 Task: For heading Arial Rounded MT Bold with Underline.  font size for heading26,  'Change the font style of data to'Browallia New.  and font size to 18,  Change the alignment of both headline & data to Align middle & Align Text left.  In the sheet  Data Analysis Template Workbook Sheetbook
Action: Mouse moved to (92, 182)
Screenshot: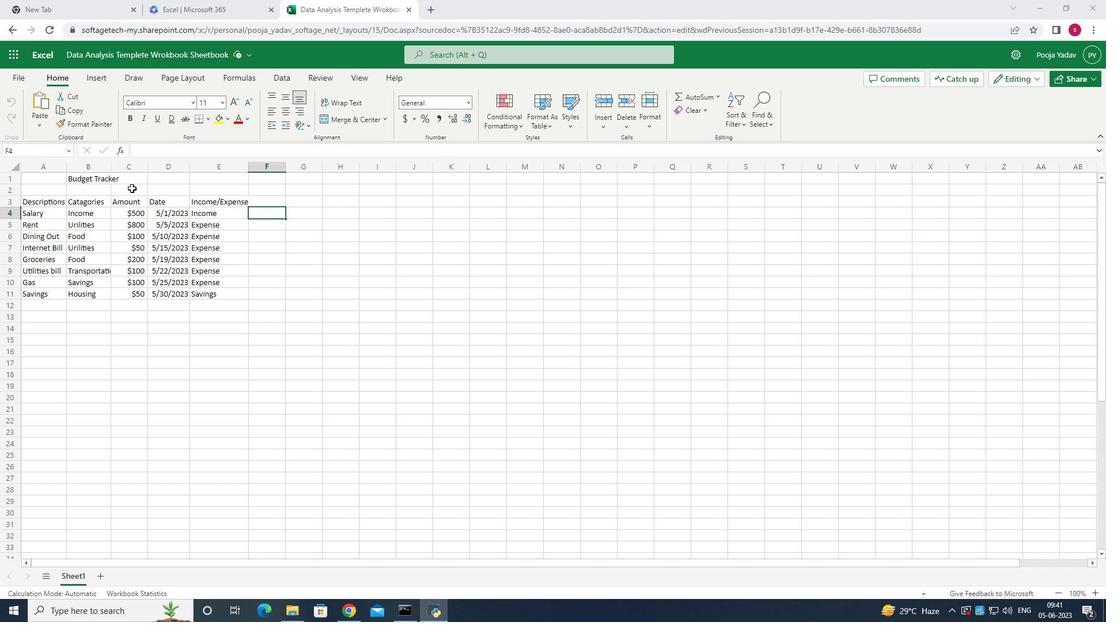 
Action: Mouse pressed left at (92, 182)
Screenshot: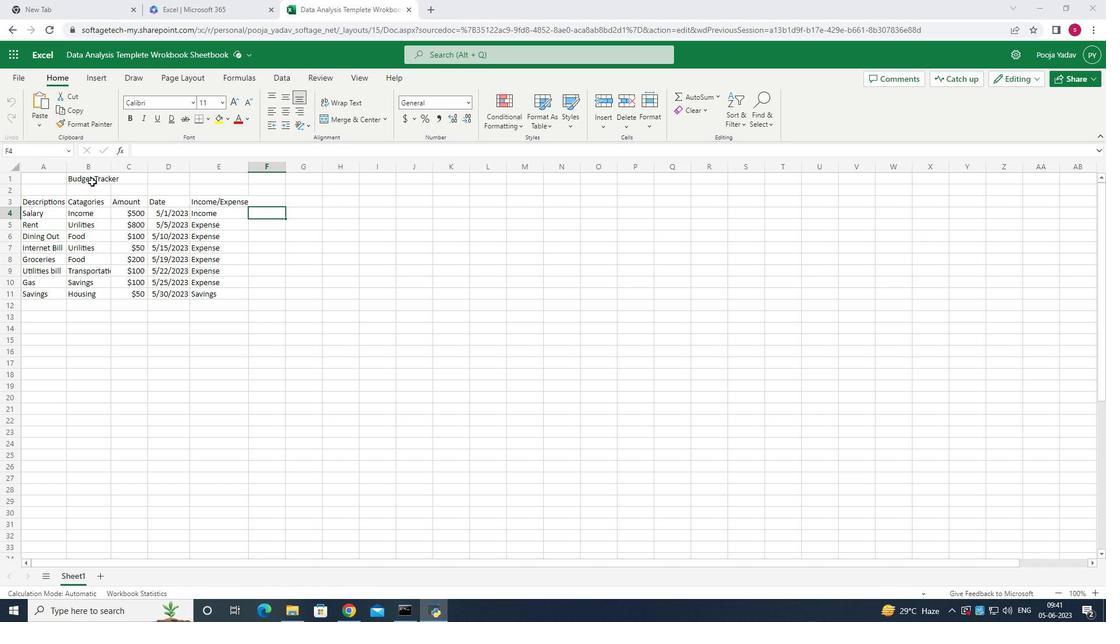 
Action: Mouse pressed left at (92, 182)
Screenshot: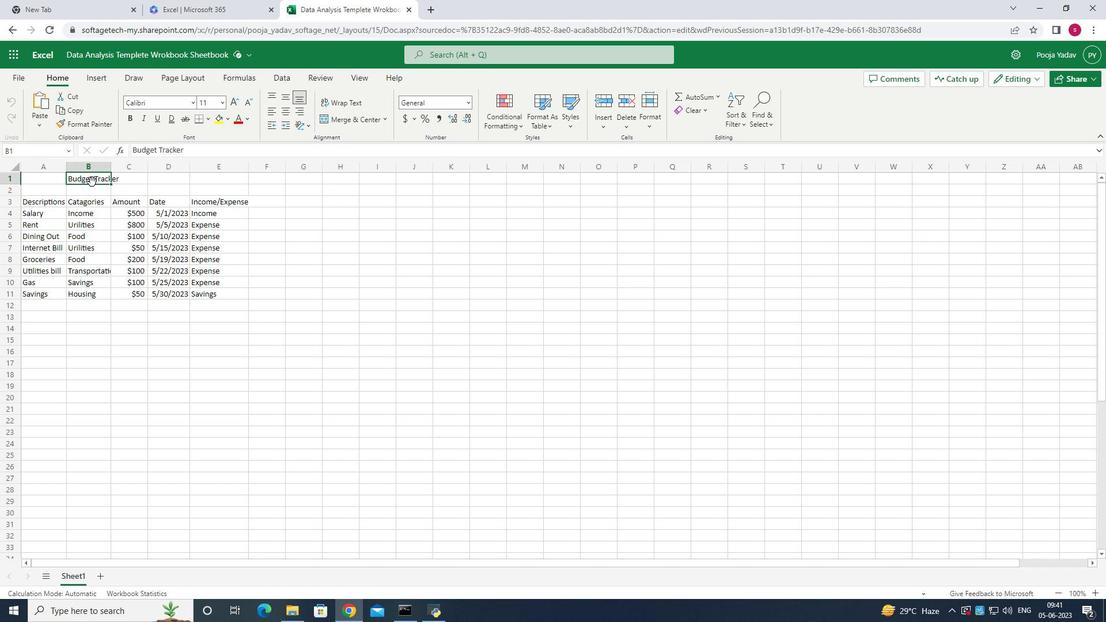 
Action: Mouse moved to (358, 115)
Screenshot: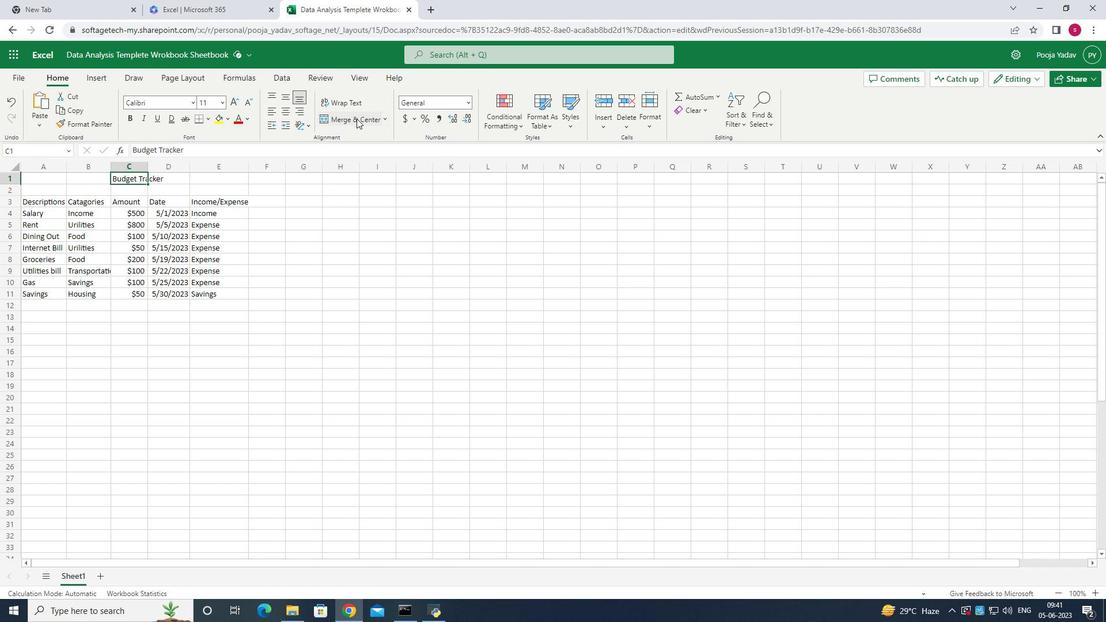 
Action: Mouse pressed left at (358, 115)
Screenshot: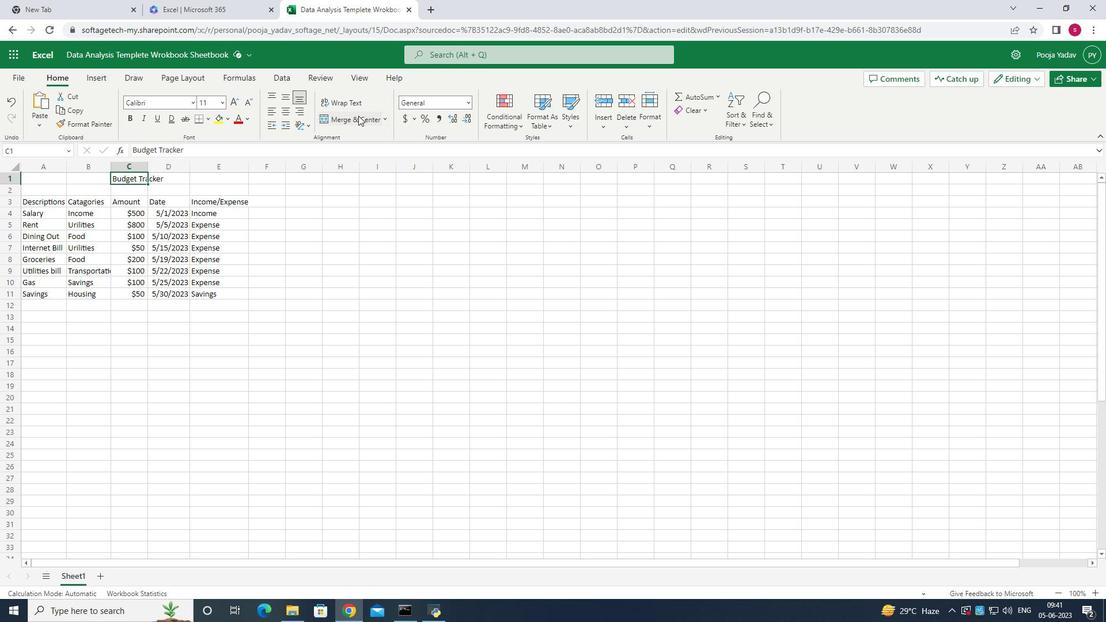 
Action: Mouse moved to (102, 183)
Screenshot: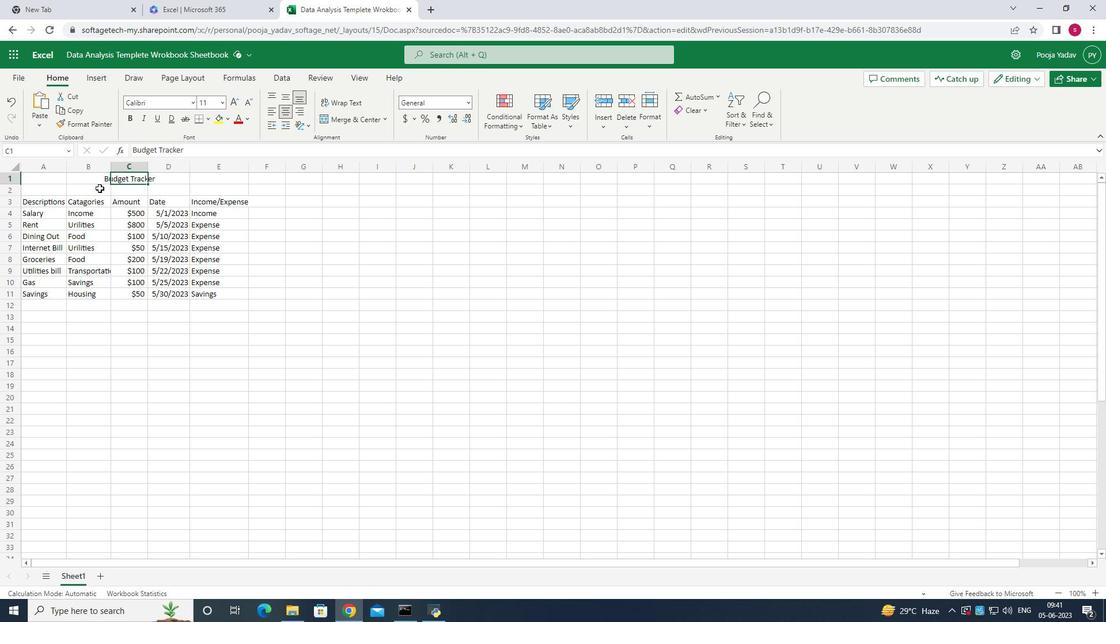 
Action: Mouse pressed left at (102, 183)
Screenshot: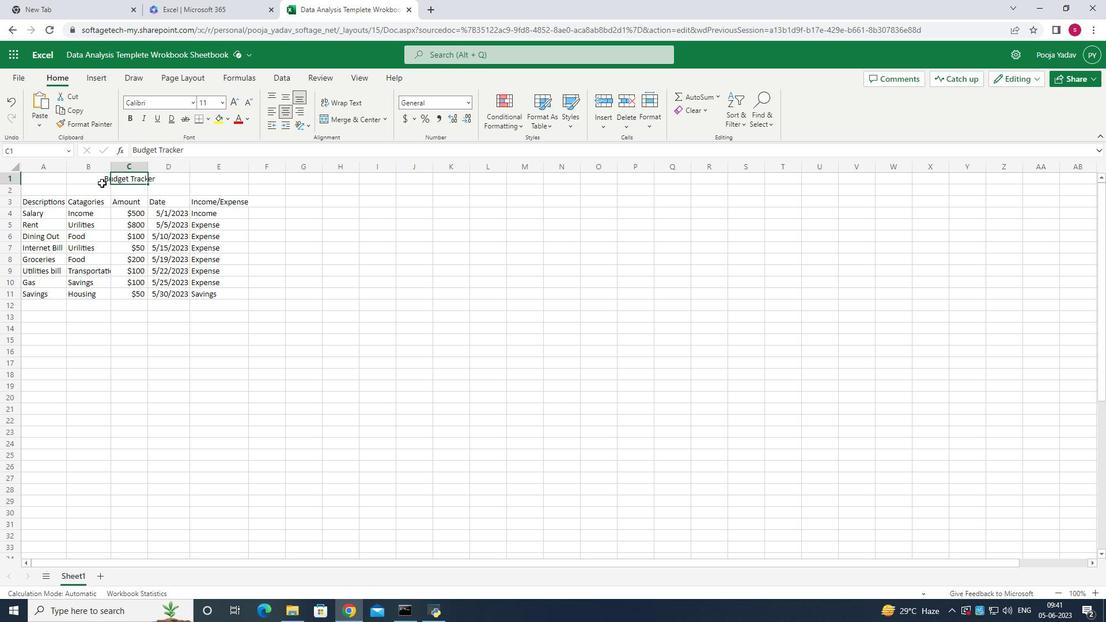 
Action: Mouse moved to (130, 119)
Screenshot: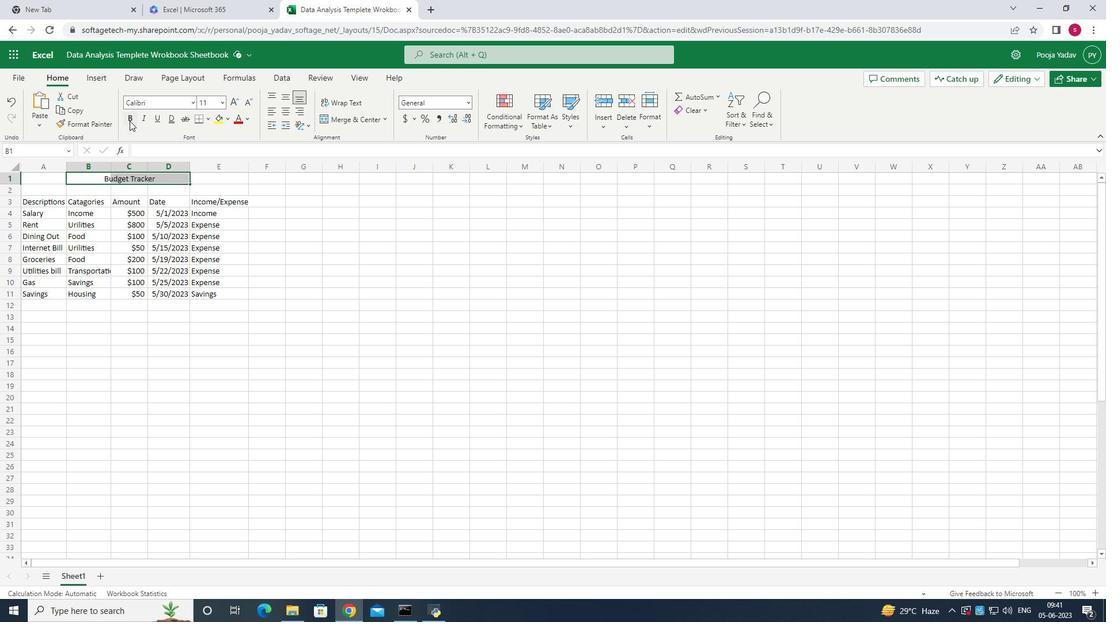 
Action: Mouse pressed left at (130, 119)
Screenshot: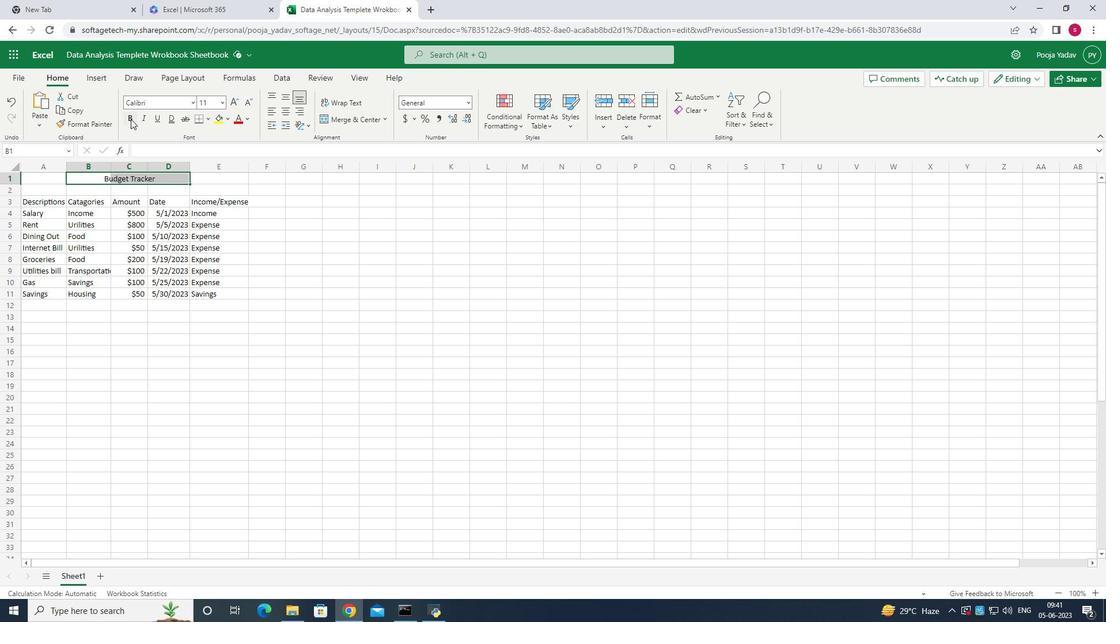 
Action: Mouse moved to (195, 104)
Screenshot: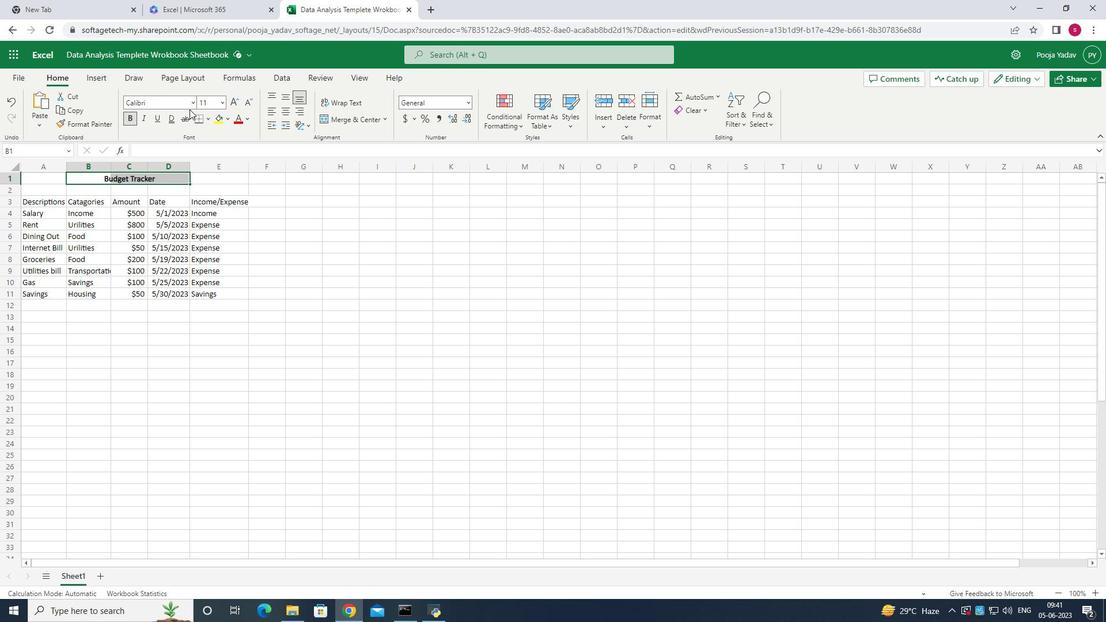 
Action: Mouse pressed left at (195, 104)
Screenshot: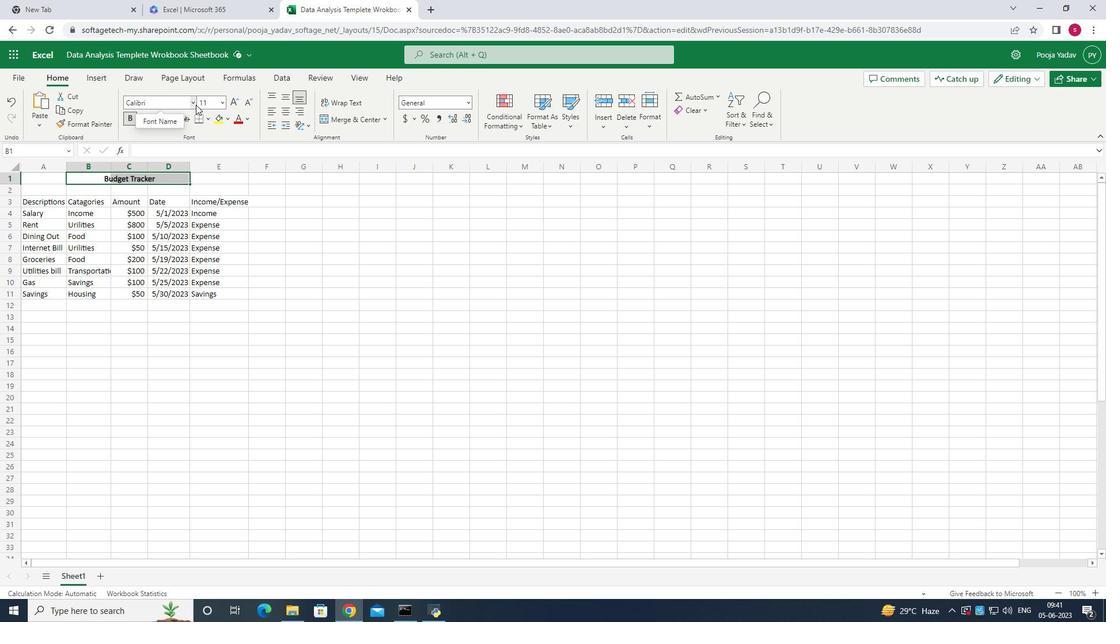 
Action: Mouse moved to (195, 106)
Screenshot: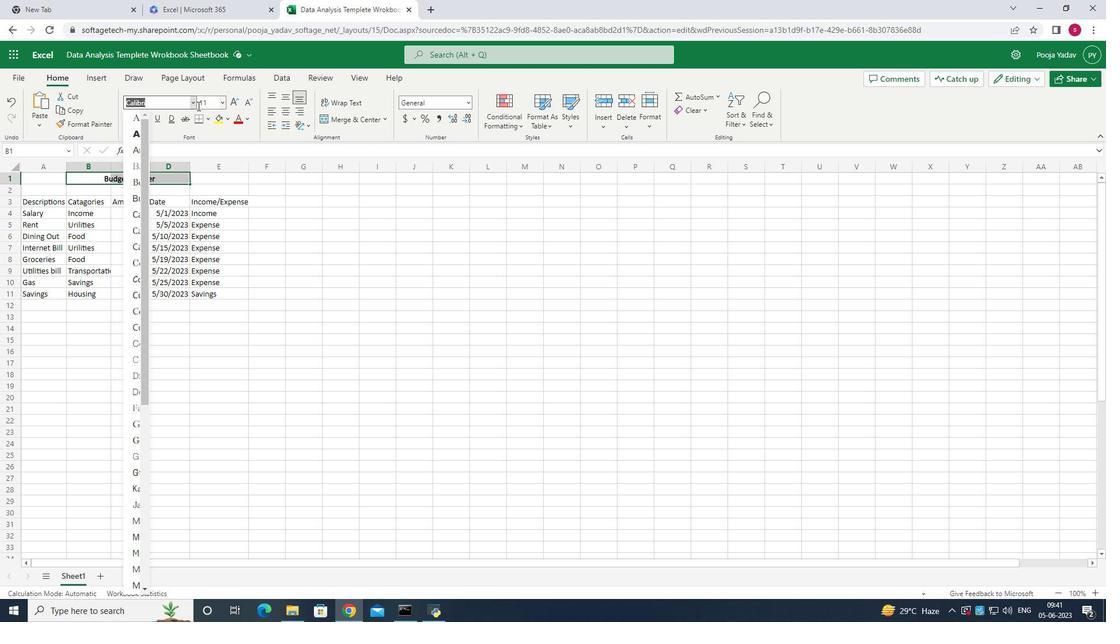 
Action: Mouse pressed left at (195, 106)
Screenshot: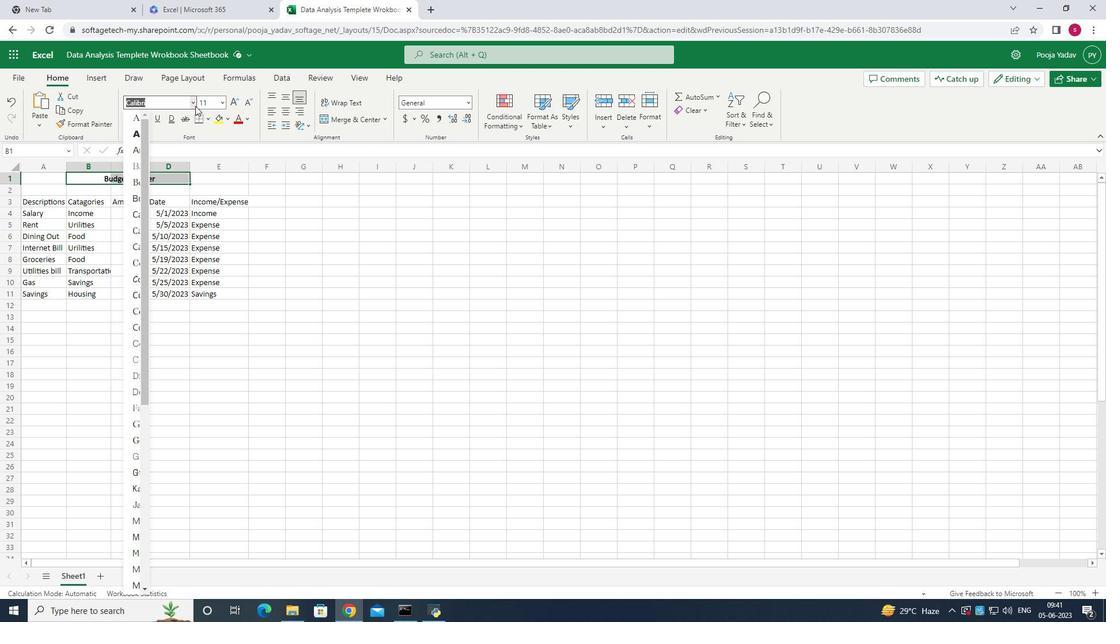
Action: Mouse pressed left at (195, 106)
Screenshot: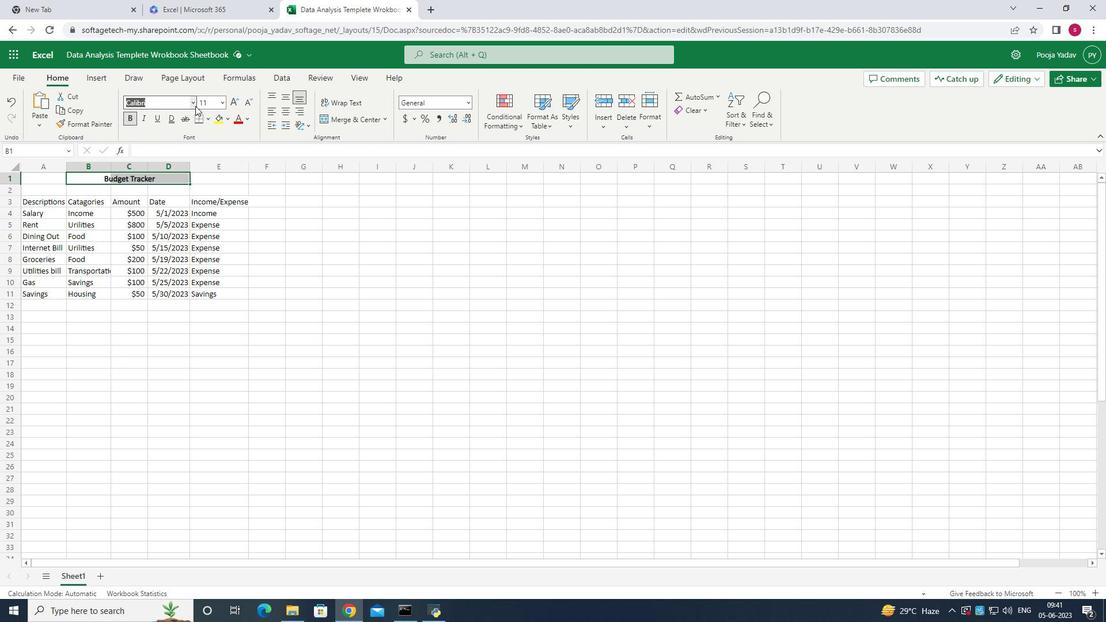 
Action: Mouse moved to (174, 145)
Screenshot: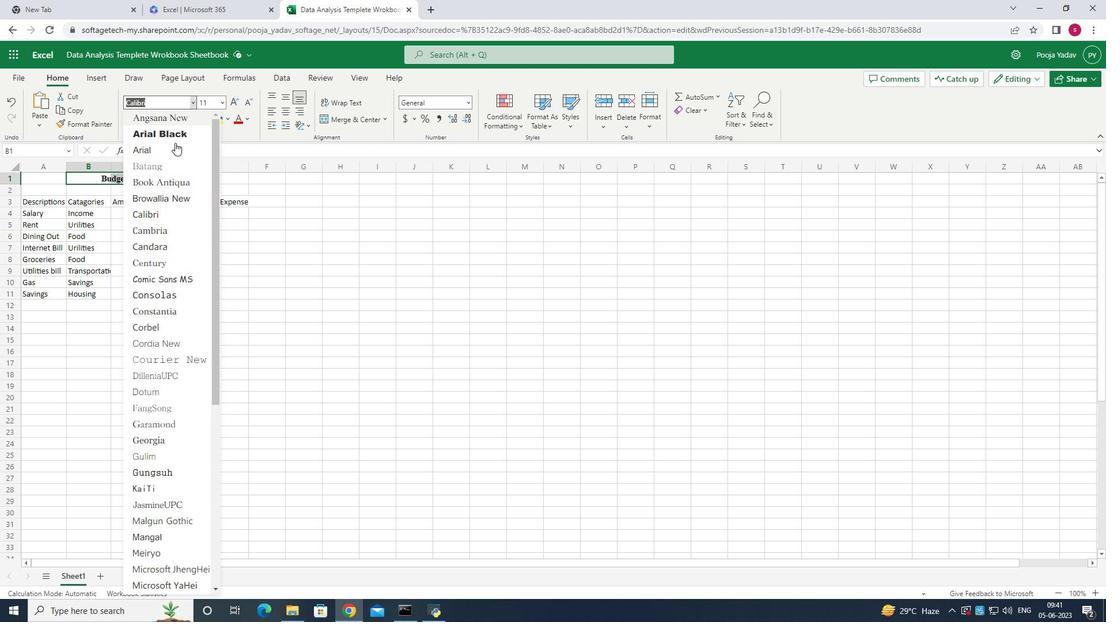 
Action: Mouse pressed left at (174, 145)
Screenshot: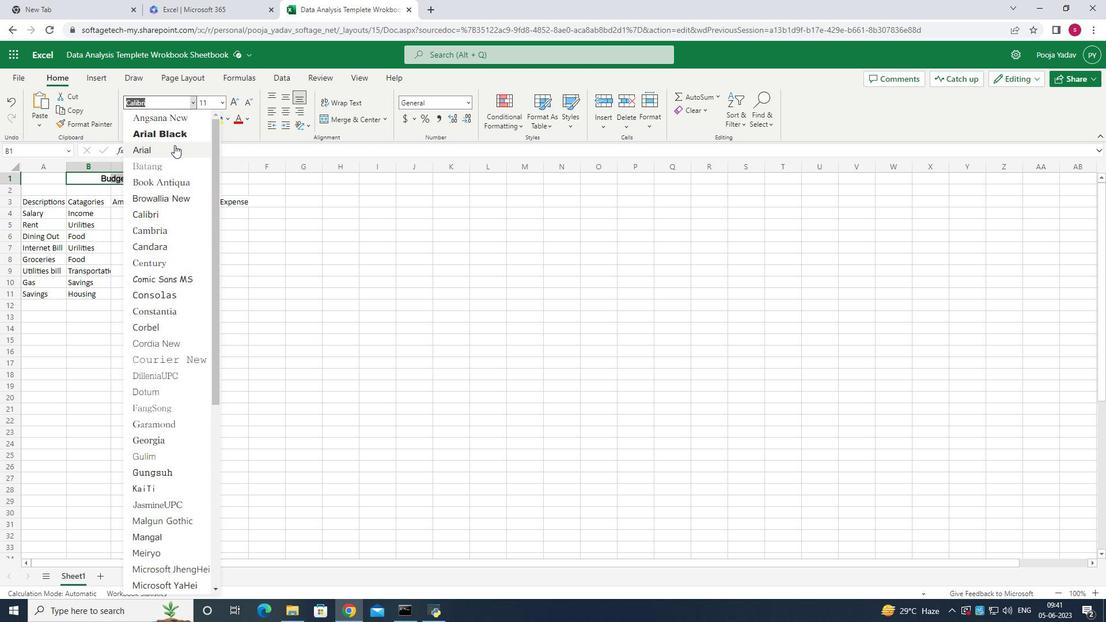 
Action: Mouse moved to (150, 121)
Screenshot: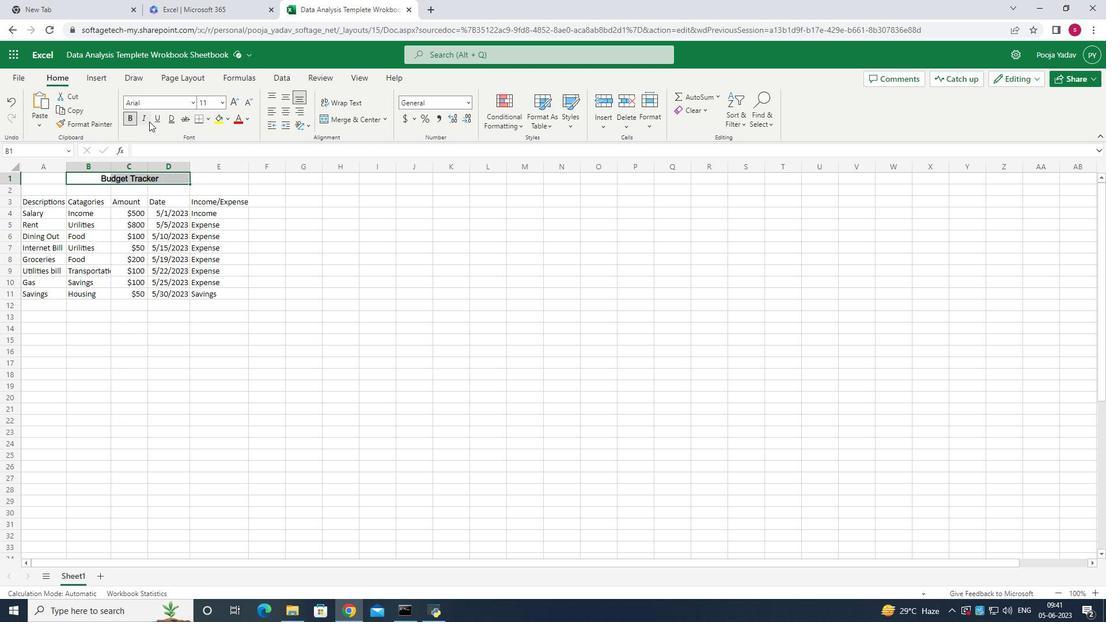 
Action: Mouse pressed left at (150, 121)
Screenshot: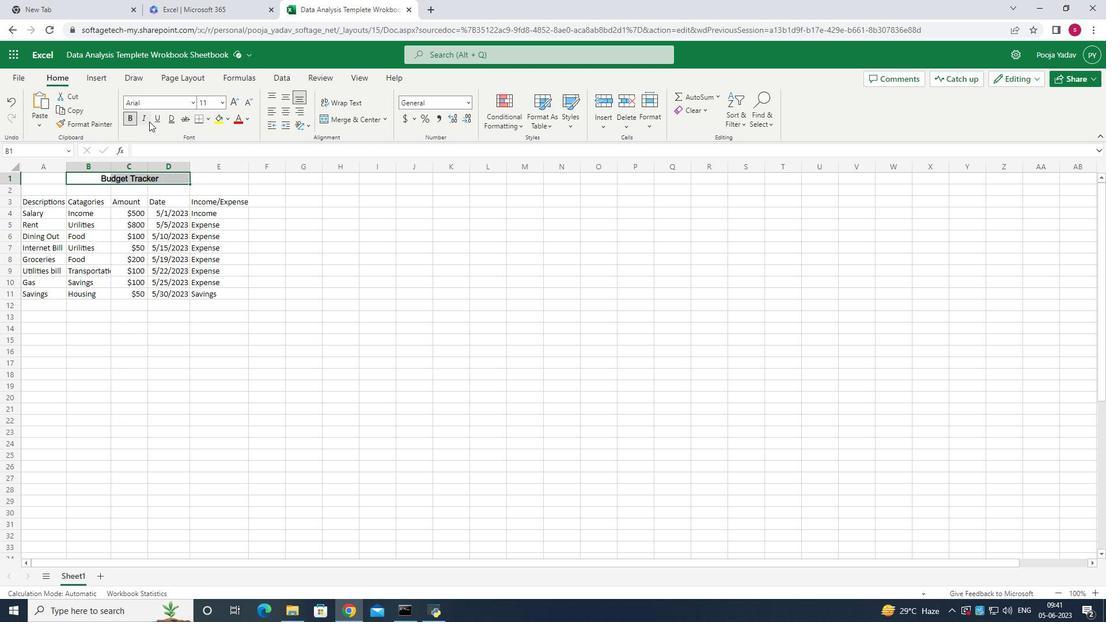 
Action: Mouse moved to (221, 106)
Screenshot: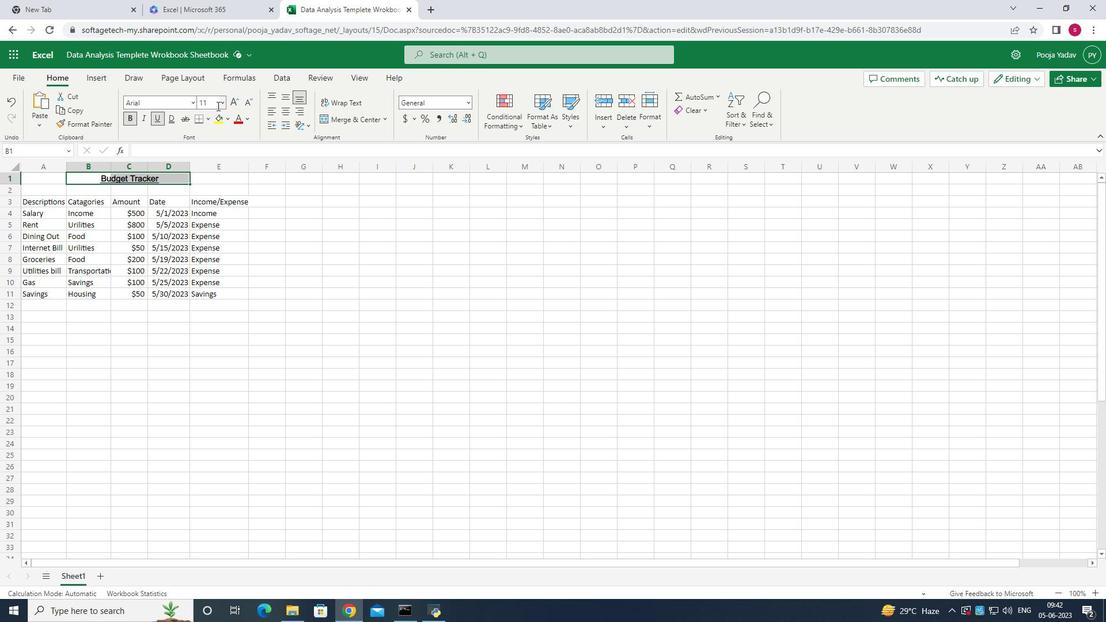 
Action: Mouse pressed left at (221, 106)
Screenshot: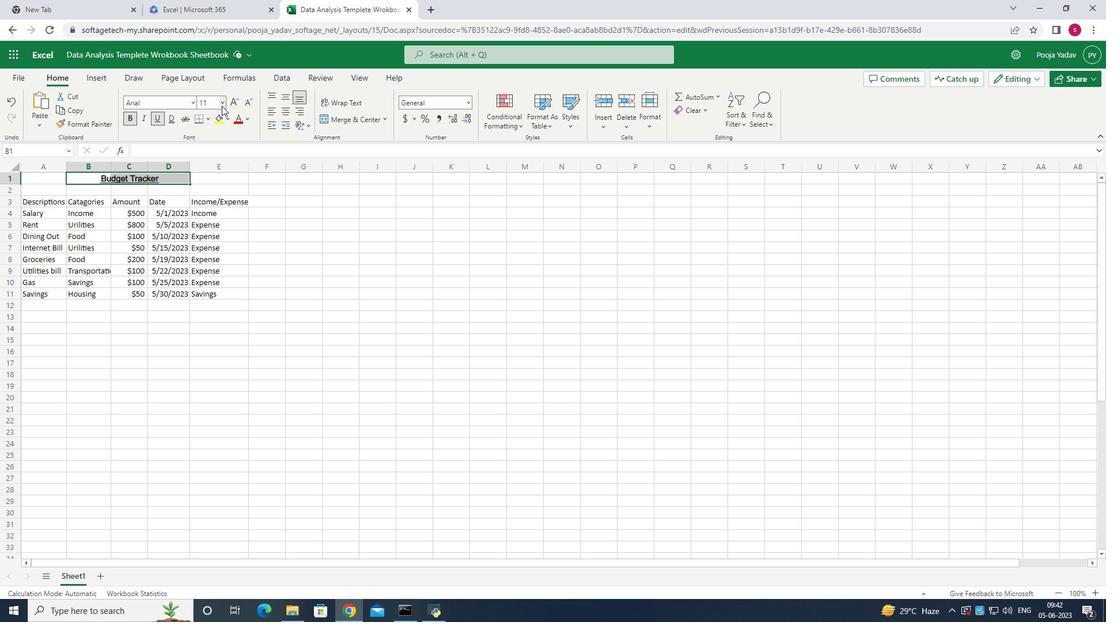 
Action: Mouse moved to (212, 282)
Screenshot: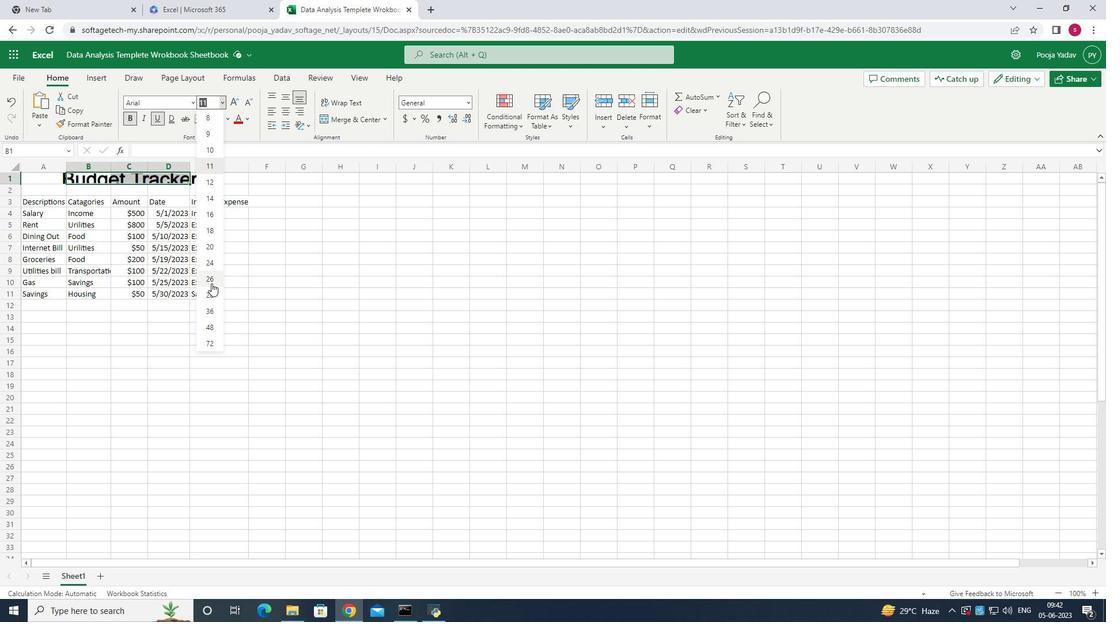 
Action: Mouse pressed left at (212, 282)
Screenshot: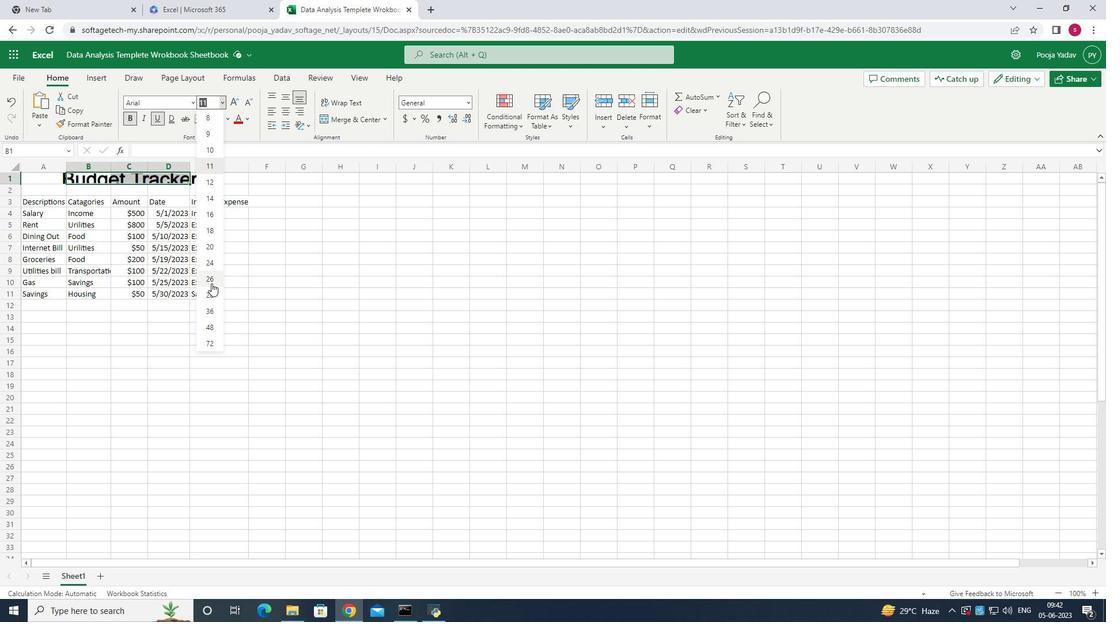 
Action: Mouse moved to (35, 208)
Screenshot: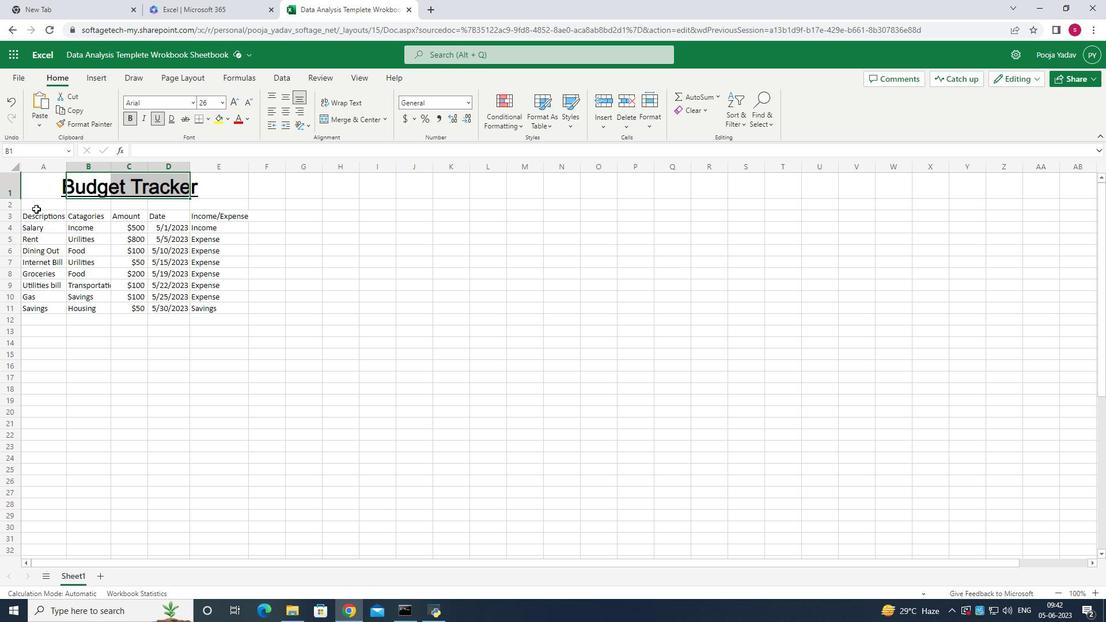 
Action: Mouse pressed left at (35, 208)
Screenshot: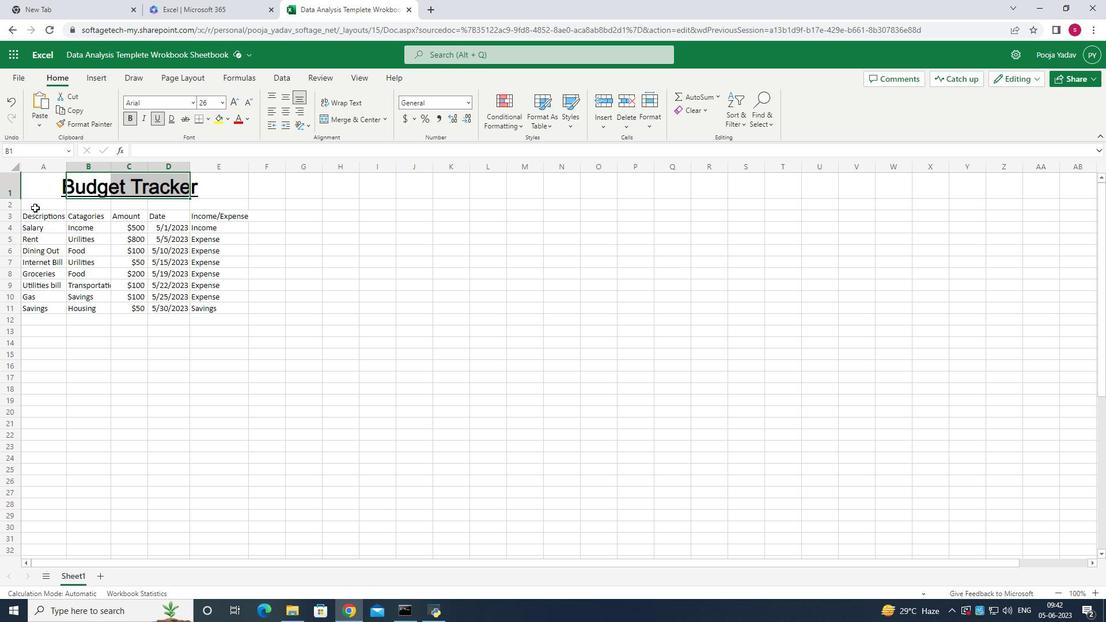 
Action: Mouse moved to (194, 103)
Screenshot: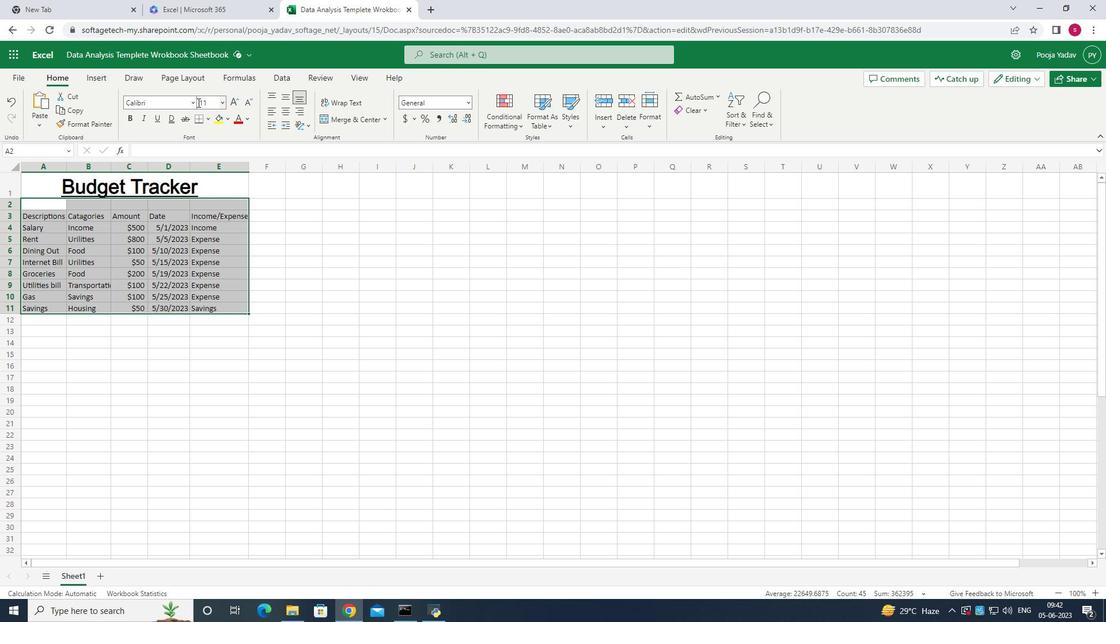 
Action: Mouse pressed left at (194, 103)
Screenshot: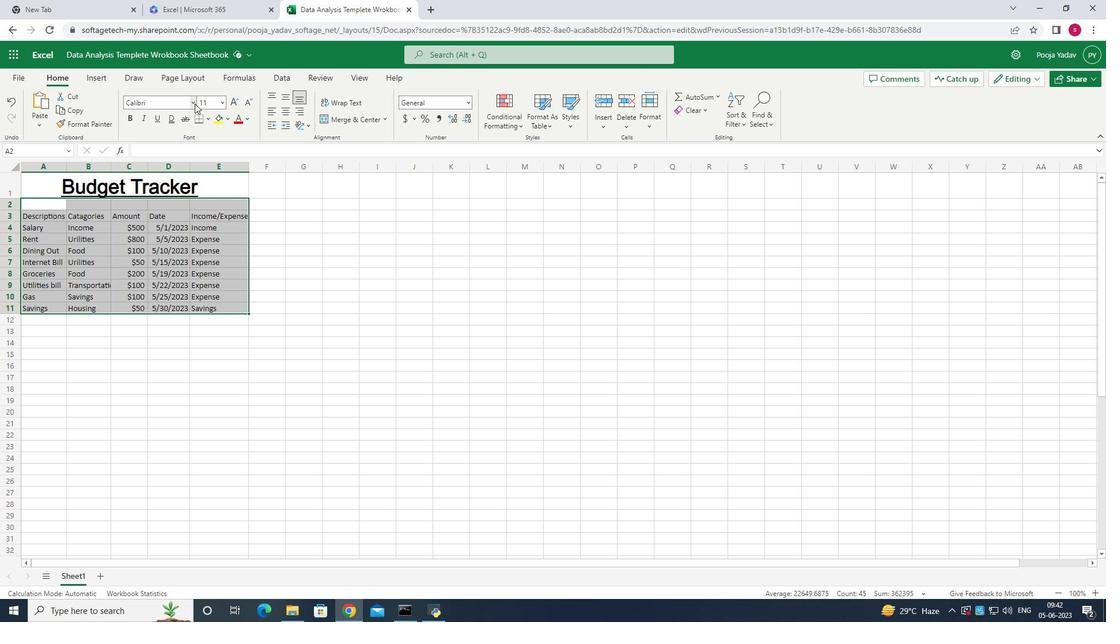 
Action: Mouse moved to (186, 201)
Screenshot: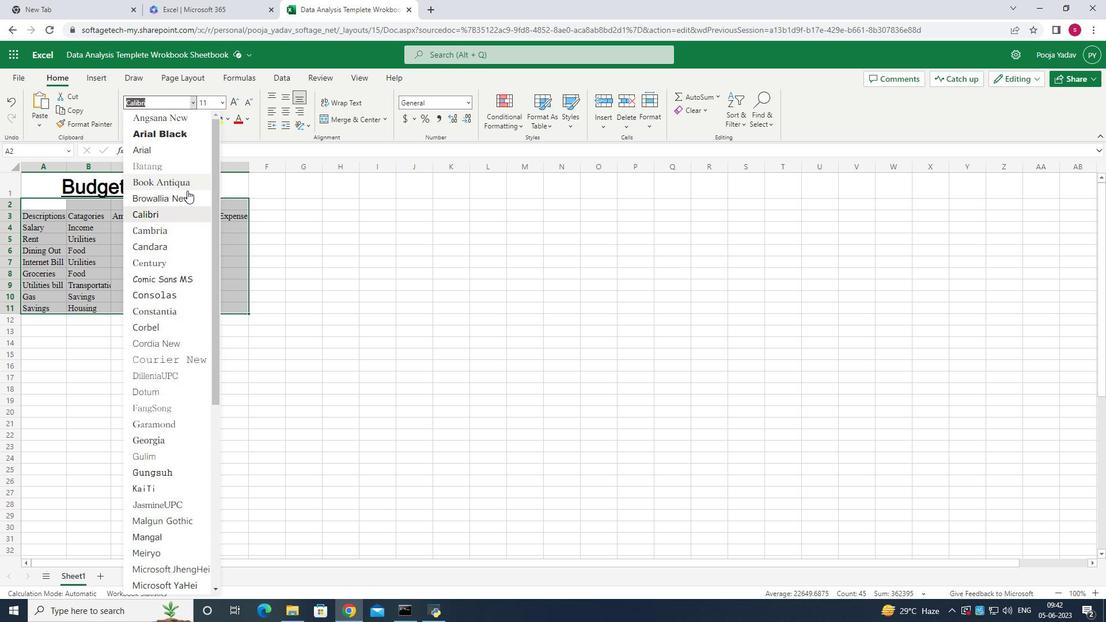 
Action: Mouse pressed left at (186, 201)
Screenshot: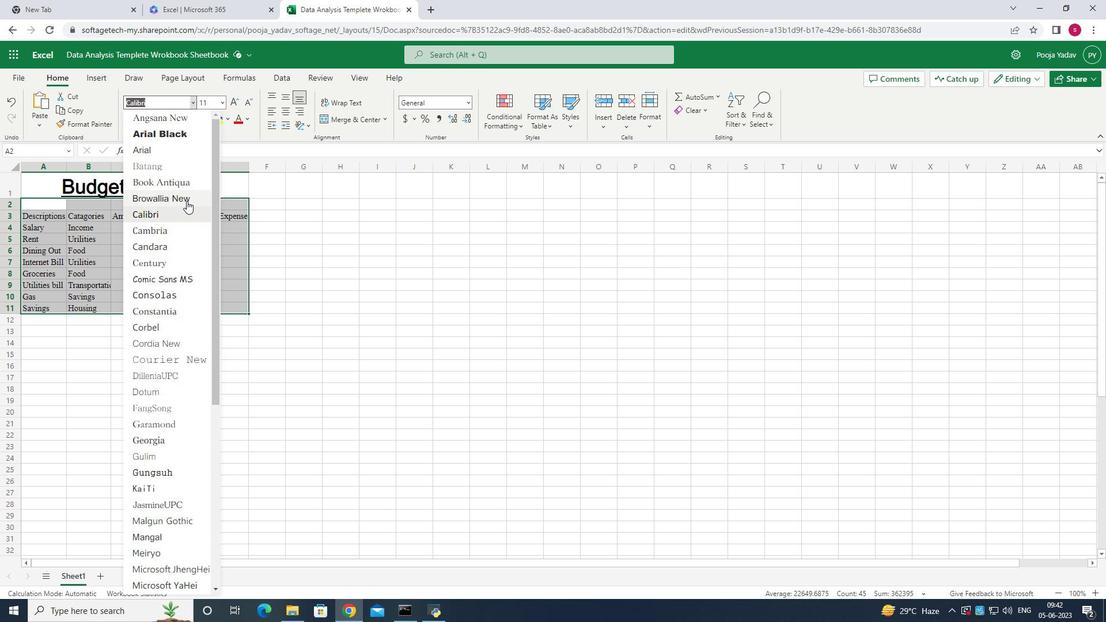 
Action: Mouse moved to (221, 106)
Screenshot: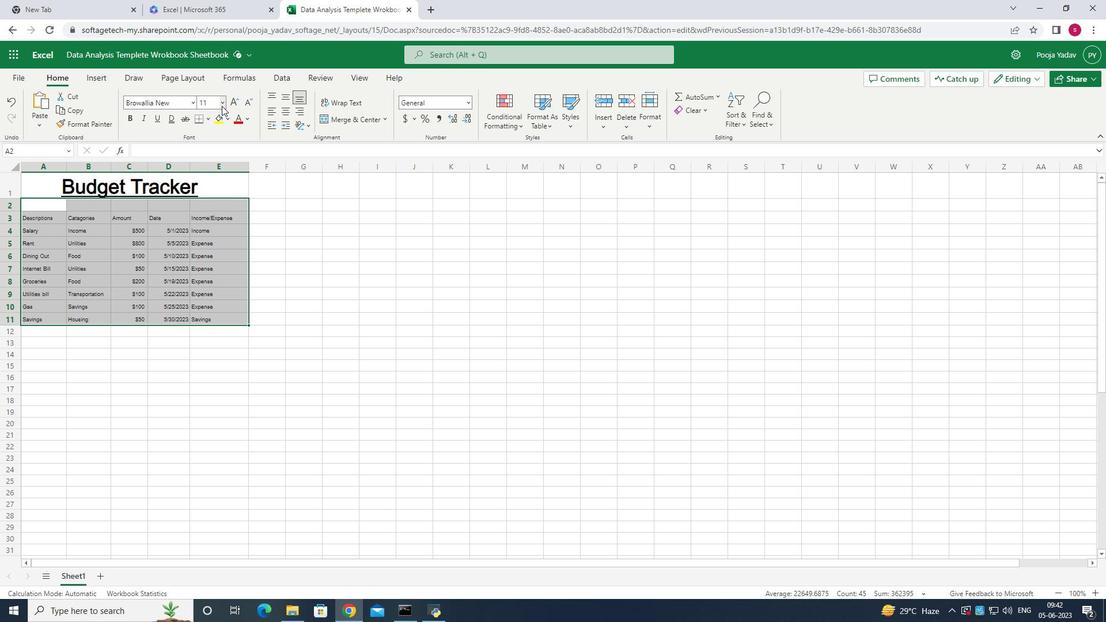 
Action: Mouse pressed left at (221, 106)
Screenshot: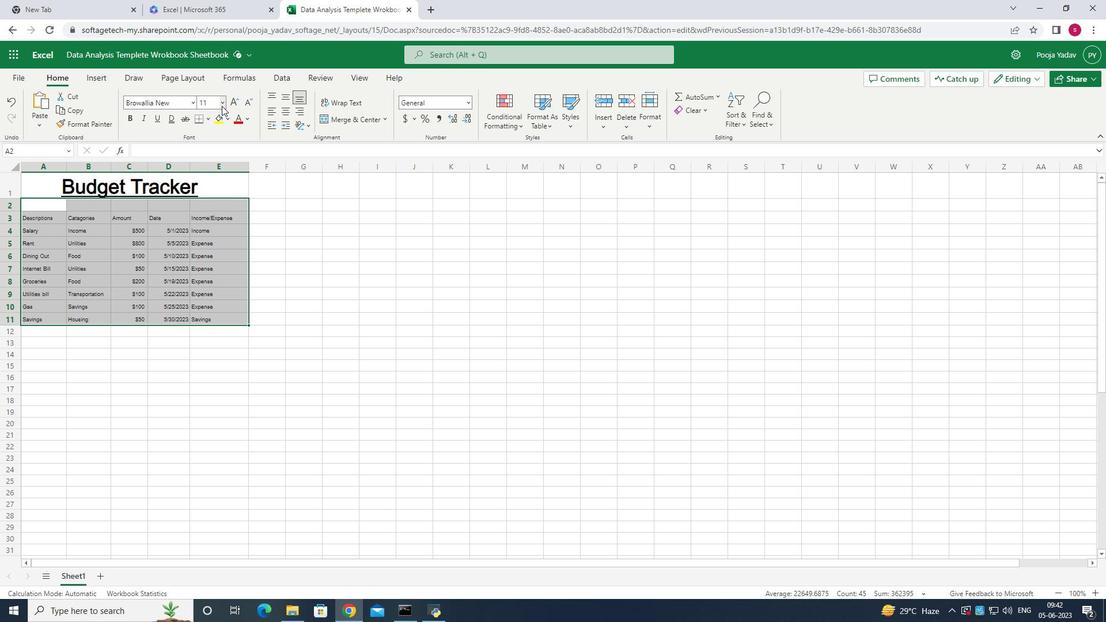 
Action: Mouse moved to (209, 227)
Screenshot: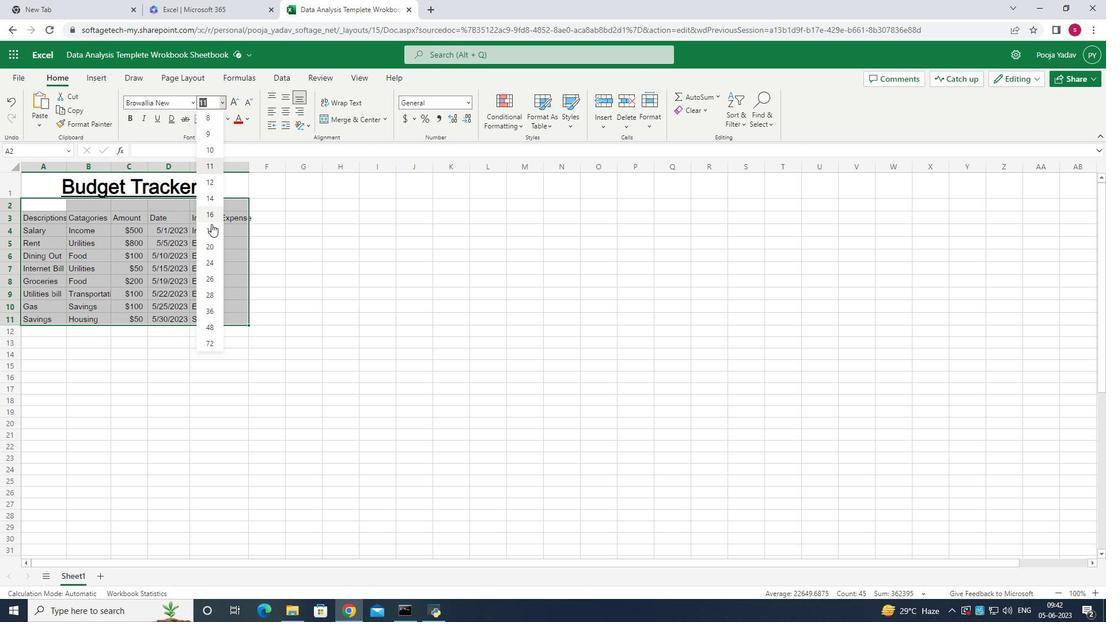 
Action: Mouse pressed left at (209, 227)
Screenshot: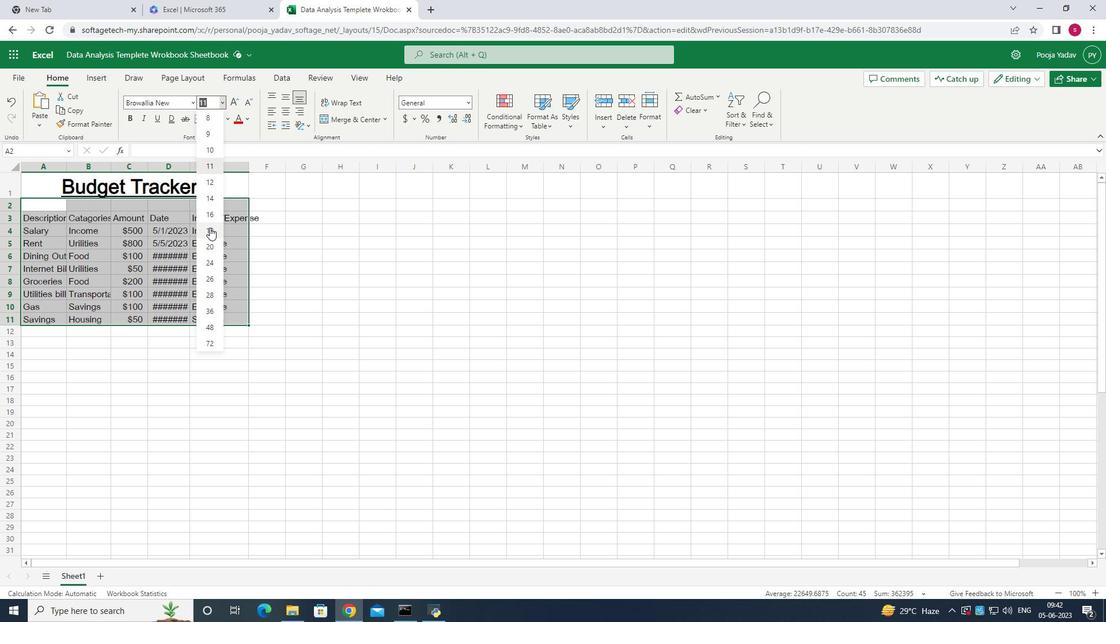 
Action: Mouse moved to (253, 170)
Screenshot: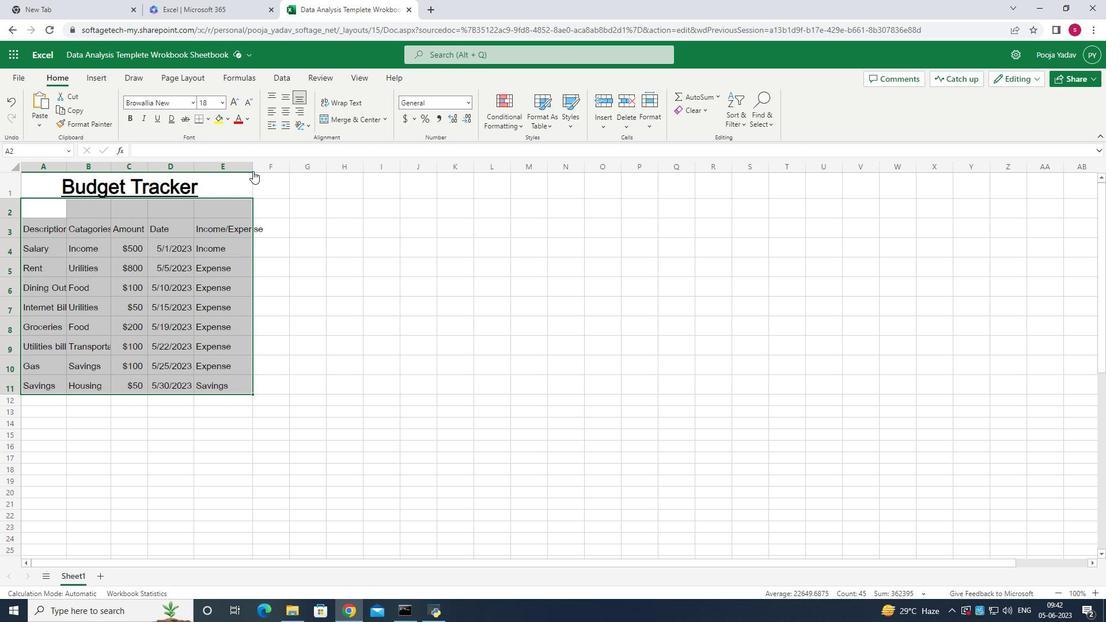 
Action: Mouse pressed left at (253, 170)
Screenshot: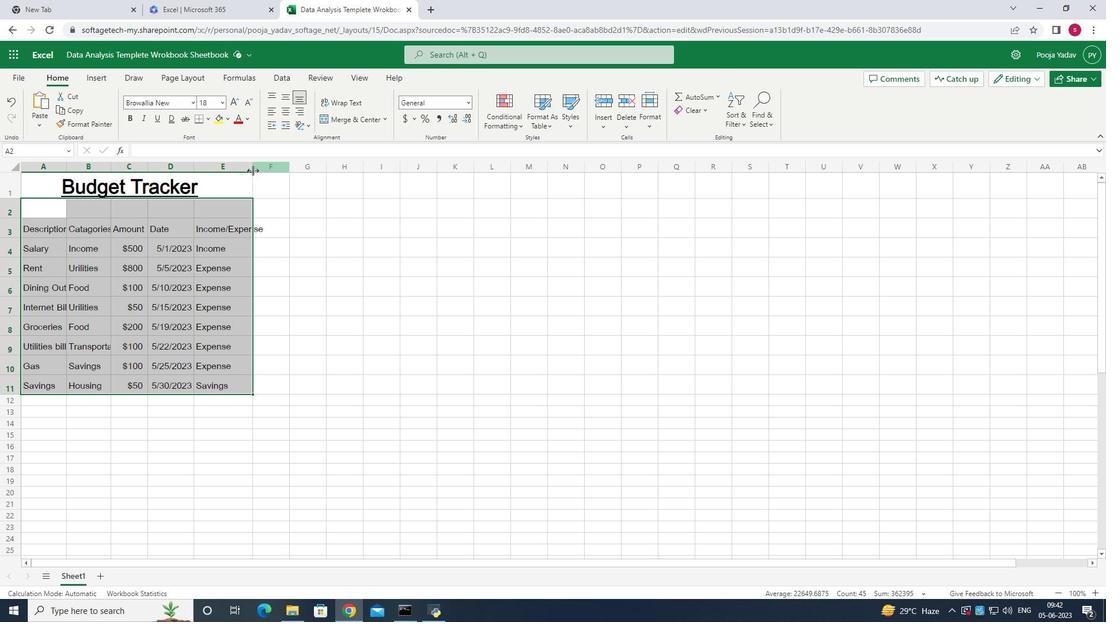 
Action: Mouse moved to (41, 187)
Screenshot: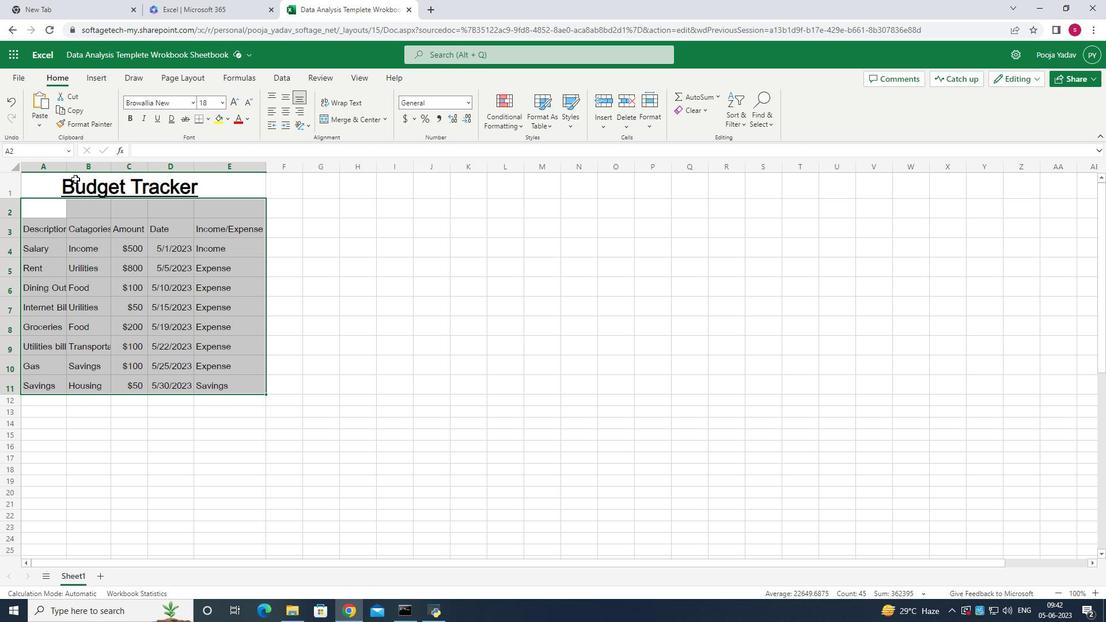 
Action: Mouse pressed left at (41, 187)
Screenshot: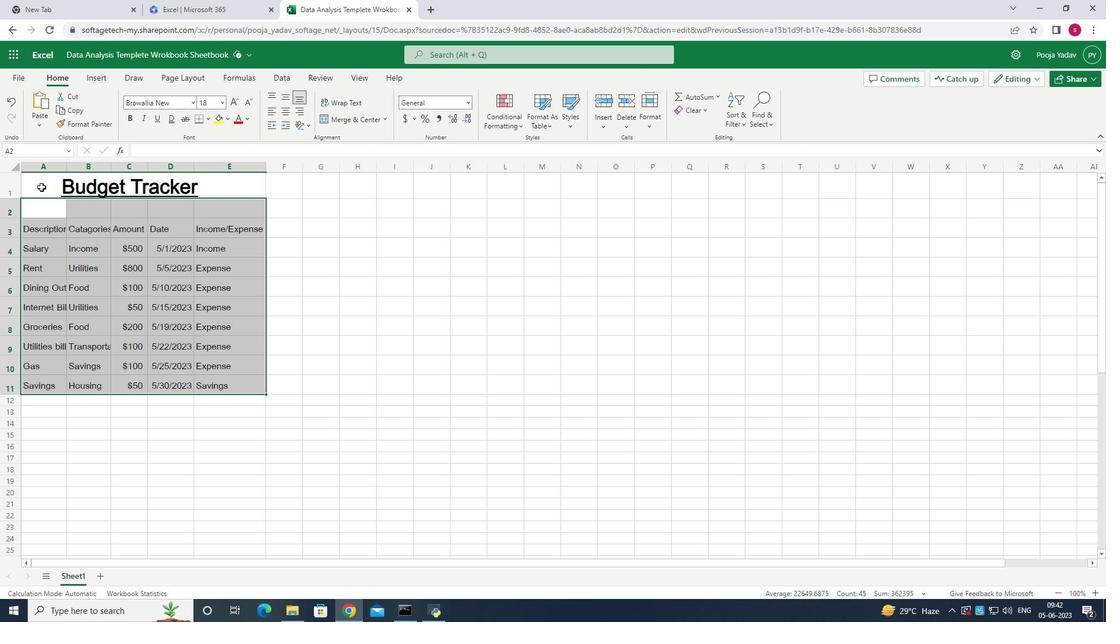 
Action: Mouse moved to (264, 97)
Screenshot: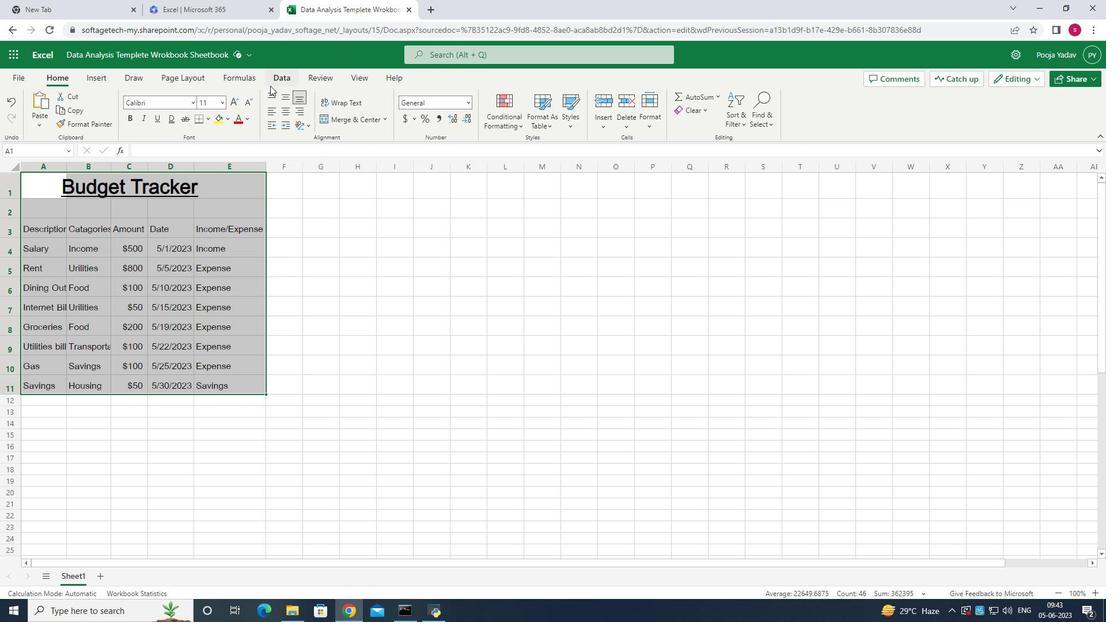 
Action: Mouse pressed left at (264, 97)
Screenshot: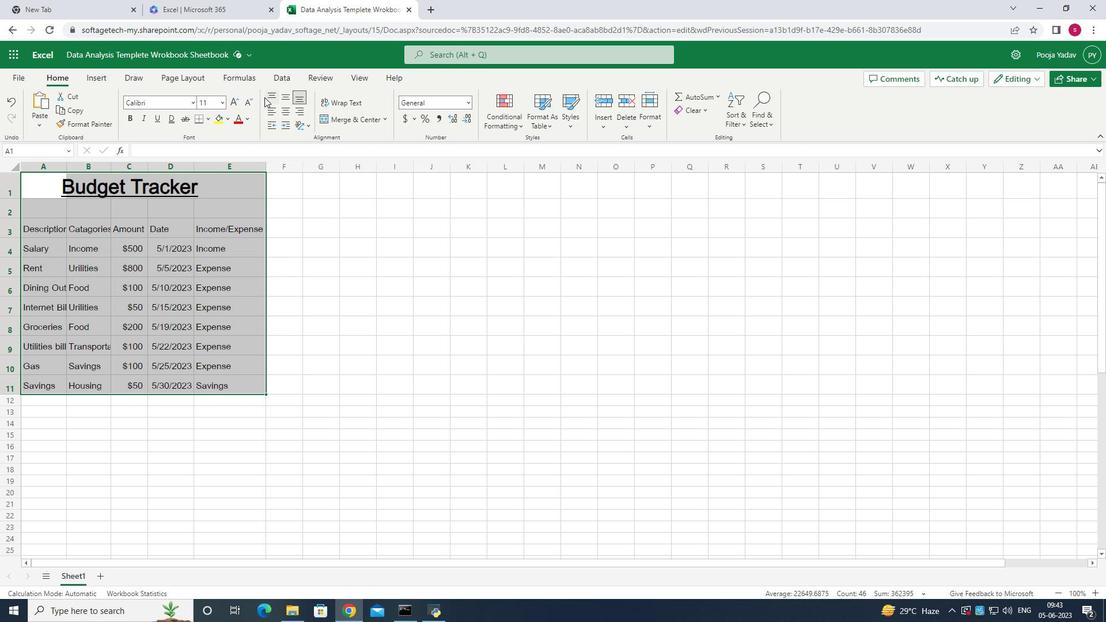 
Action: Mouse moved to (289, 99)
Screenshot: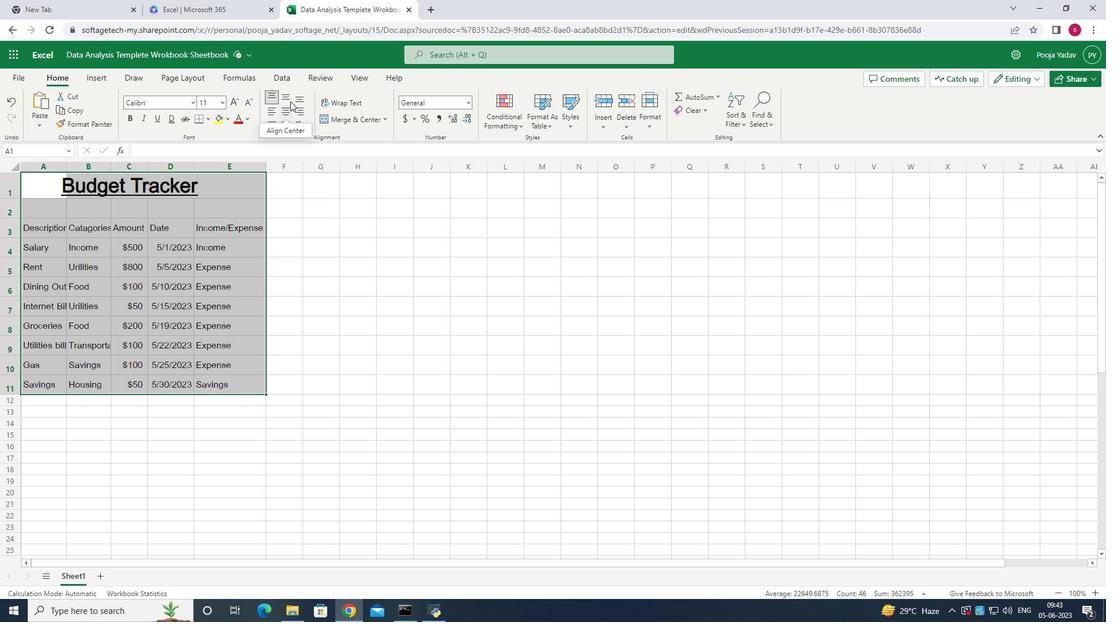 
Action: Mouse pressed left at (289, 99)
Screenshot: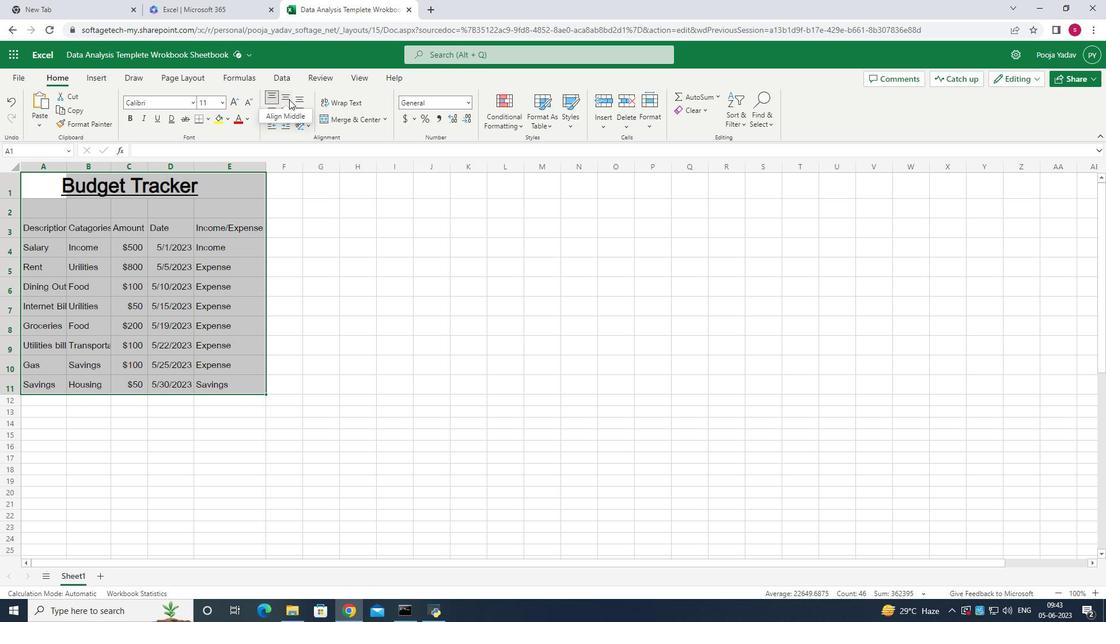 
Action: Mouse moved to (225, 262)
Screenshot: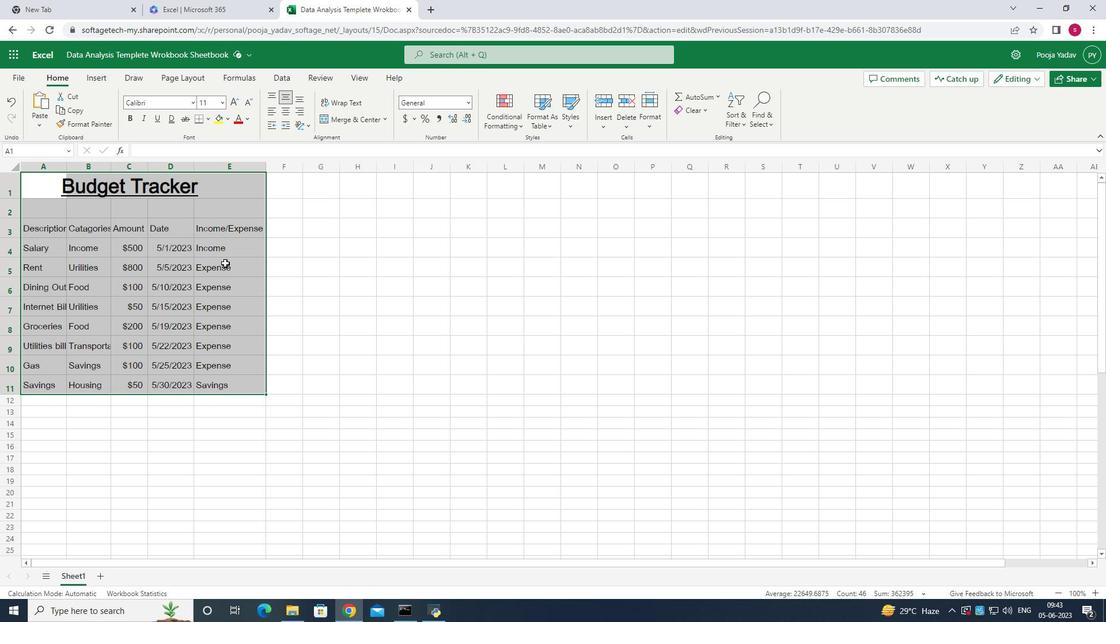 
Action: Mouse pressed left at (225, 262)
Screenshot: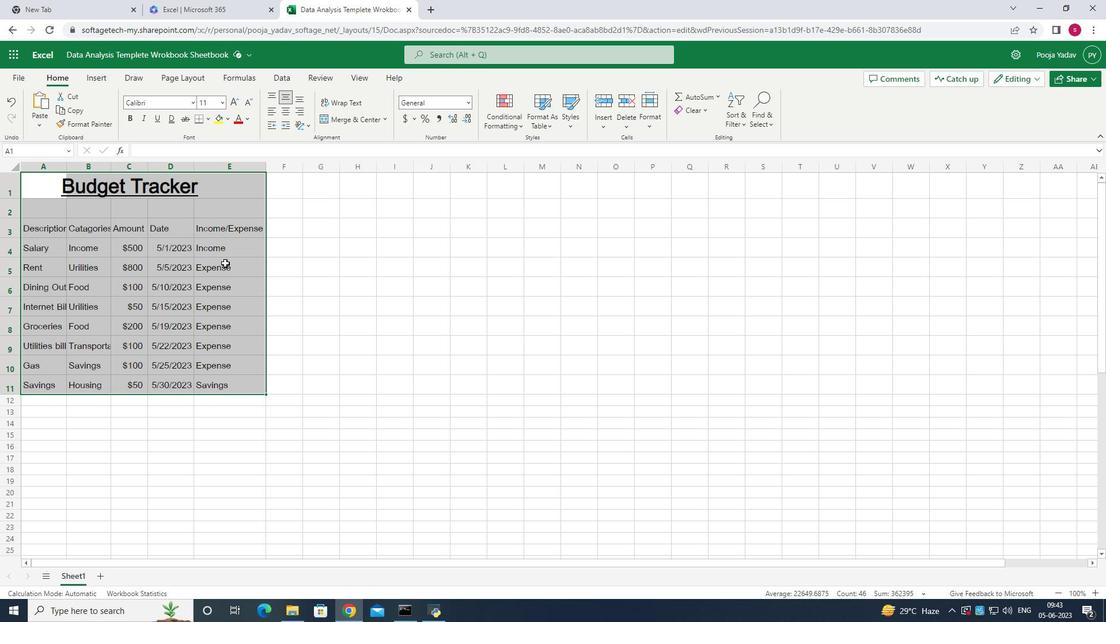 
Action: Mouse moved to (273, 250)
Screenshot: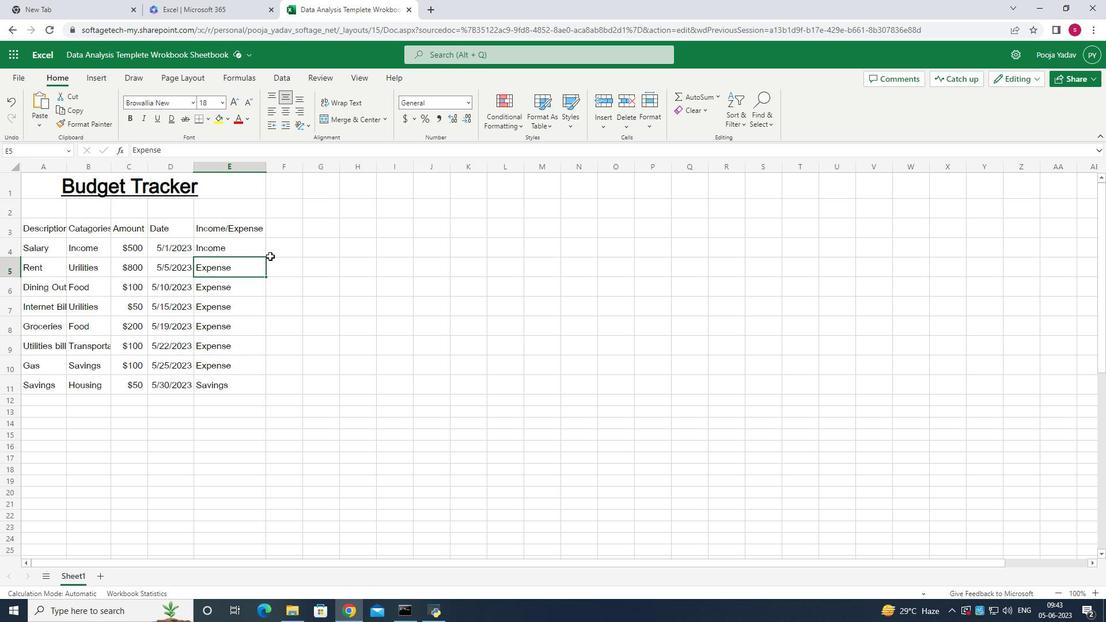 
